 Task: In the  document Serengeti.doc, select heading and apply ' Italics'  Using "replace feature", replace:  'visitors  to tourists'
Action: Mouse moved to (161, 174)
Screenshot: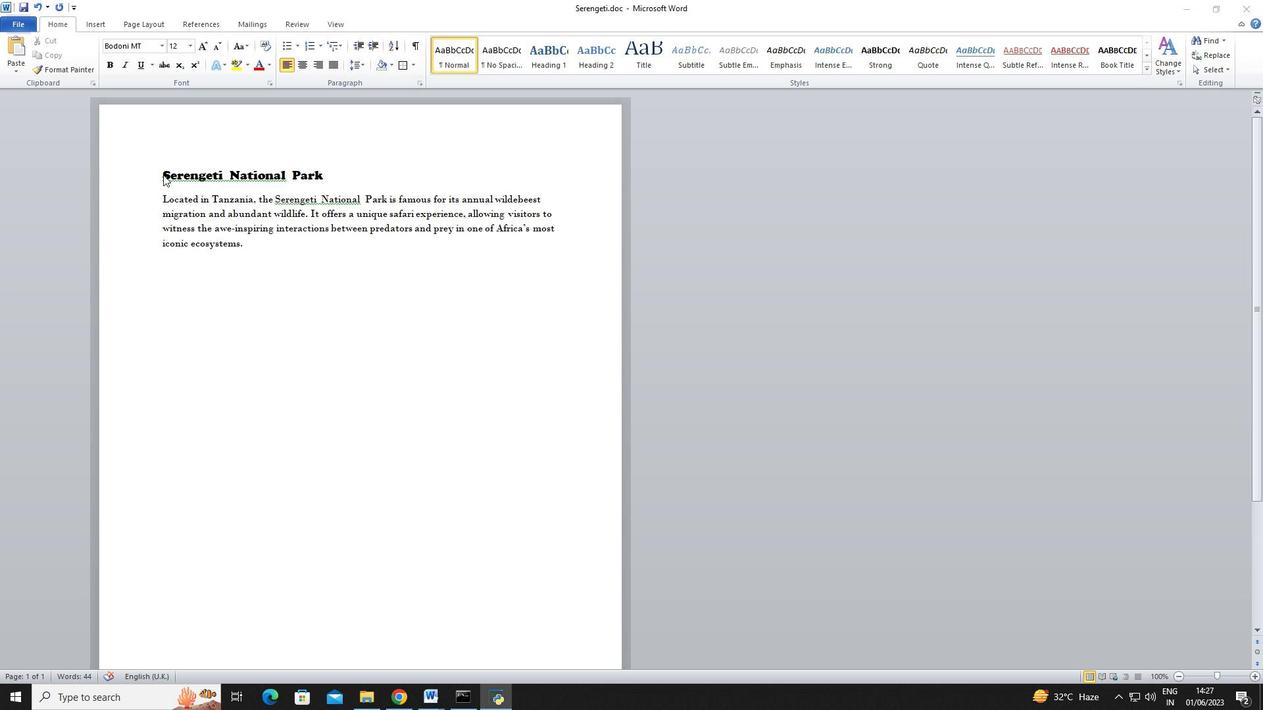 
Action: Mouse pressed left at (161, 174)
Screenshot: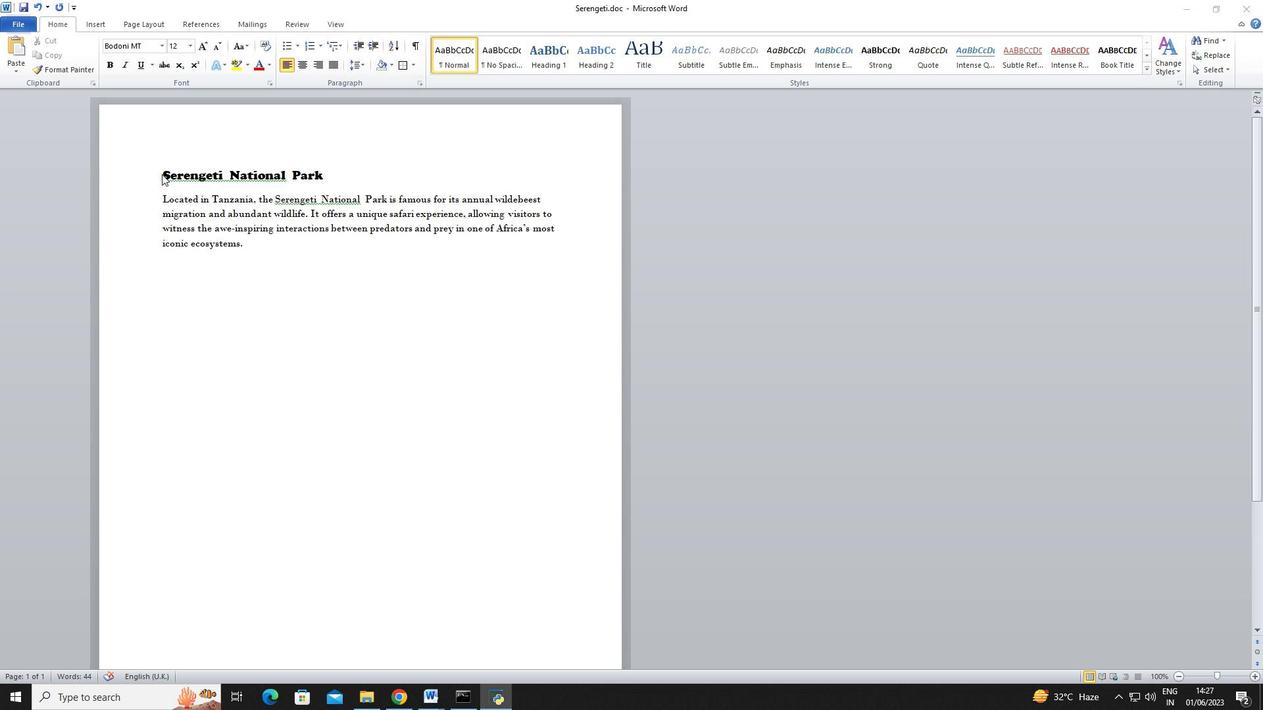
Action: Mouse moved to (164, 172)
Screenshot: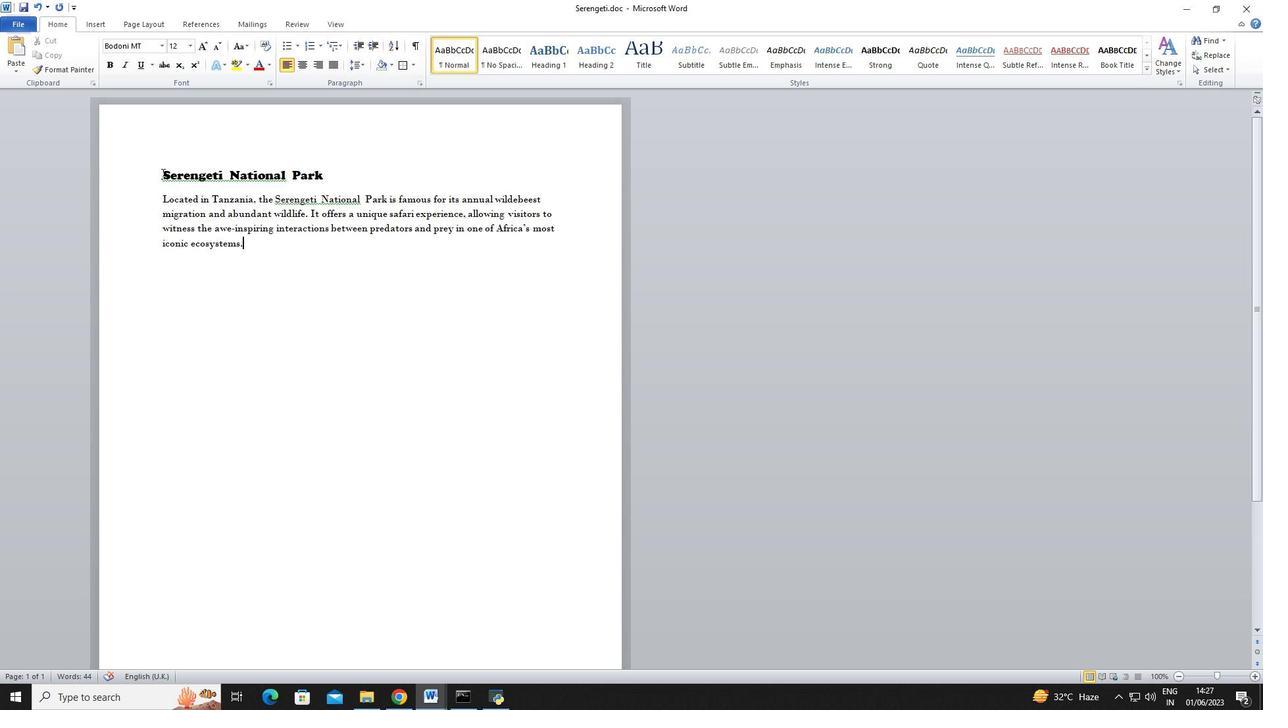 
Action: Mouse pressed left at (164, 172)
Screenshot: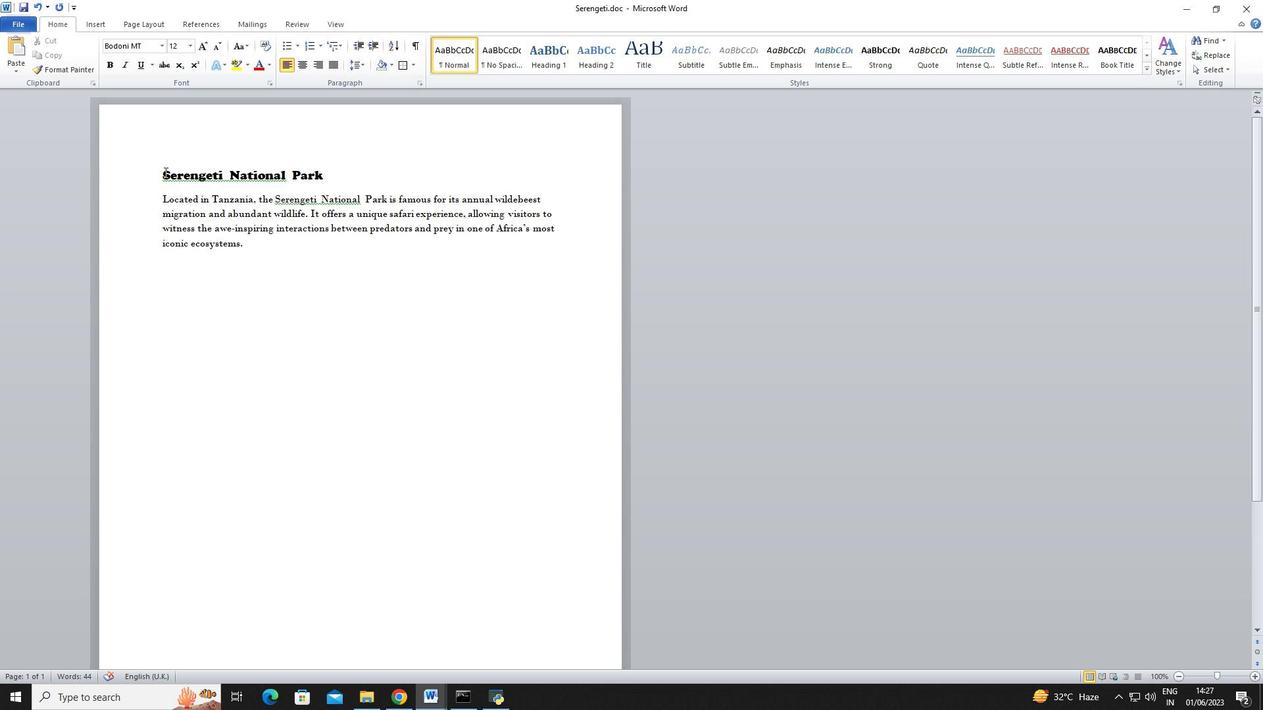 
Action: Mouse moved to (123, 63)
Screenshot: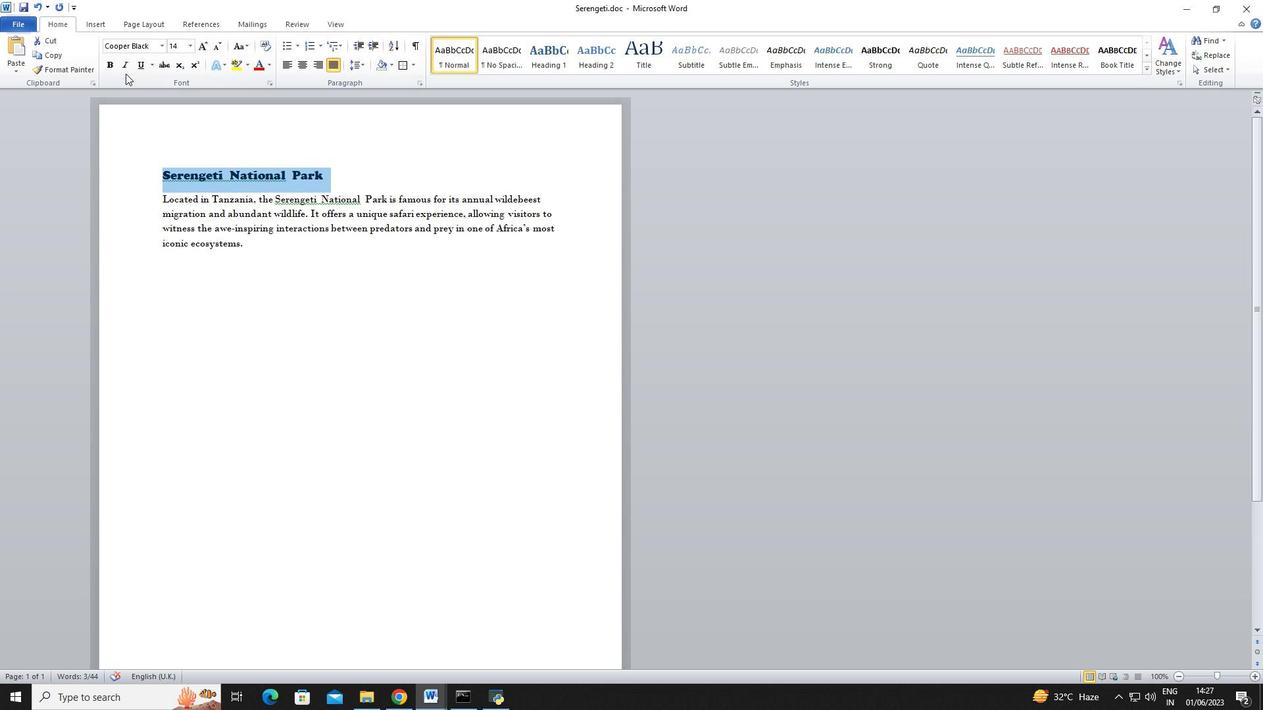 
Action: Mouse pressed left at (123, 63)
Screenshot: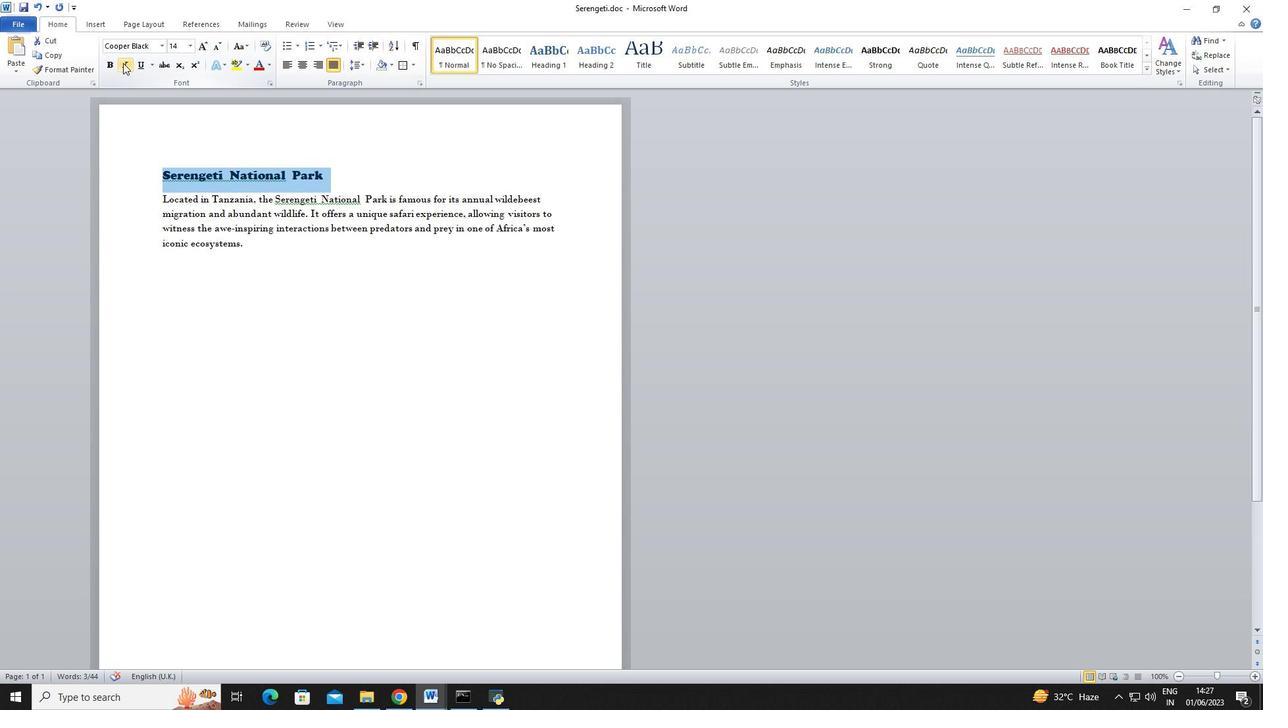 
Action: Mouse moved to (336, 258)
Screenshot: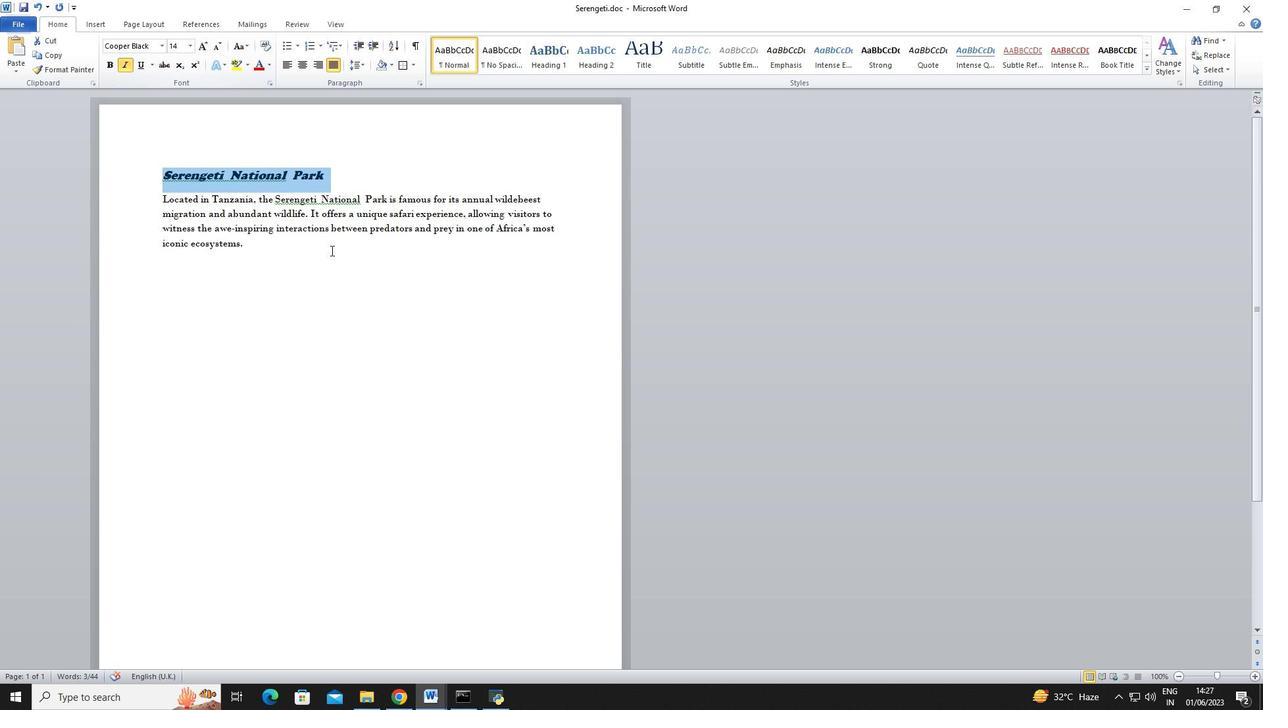 
Action: Mouse pressed left at (336, 258)
Screenshot: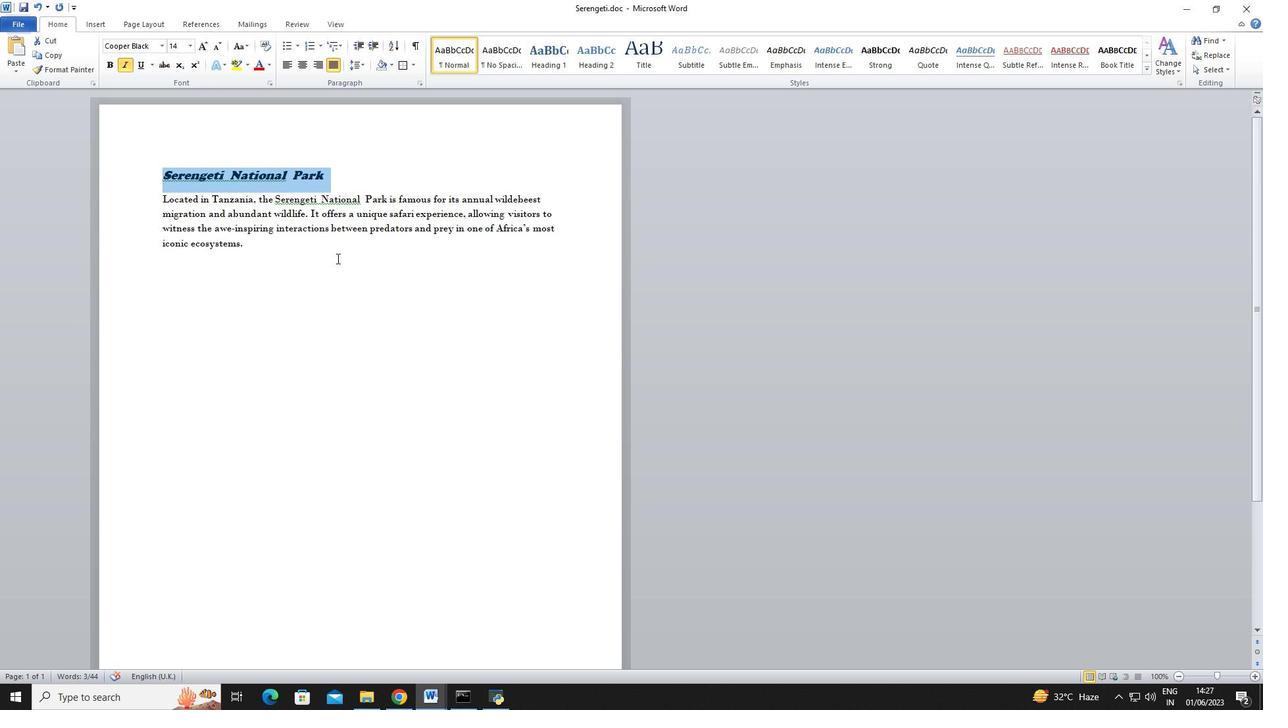 
Action: Mouse moved to (509, 211)
Screenshot: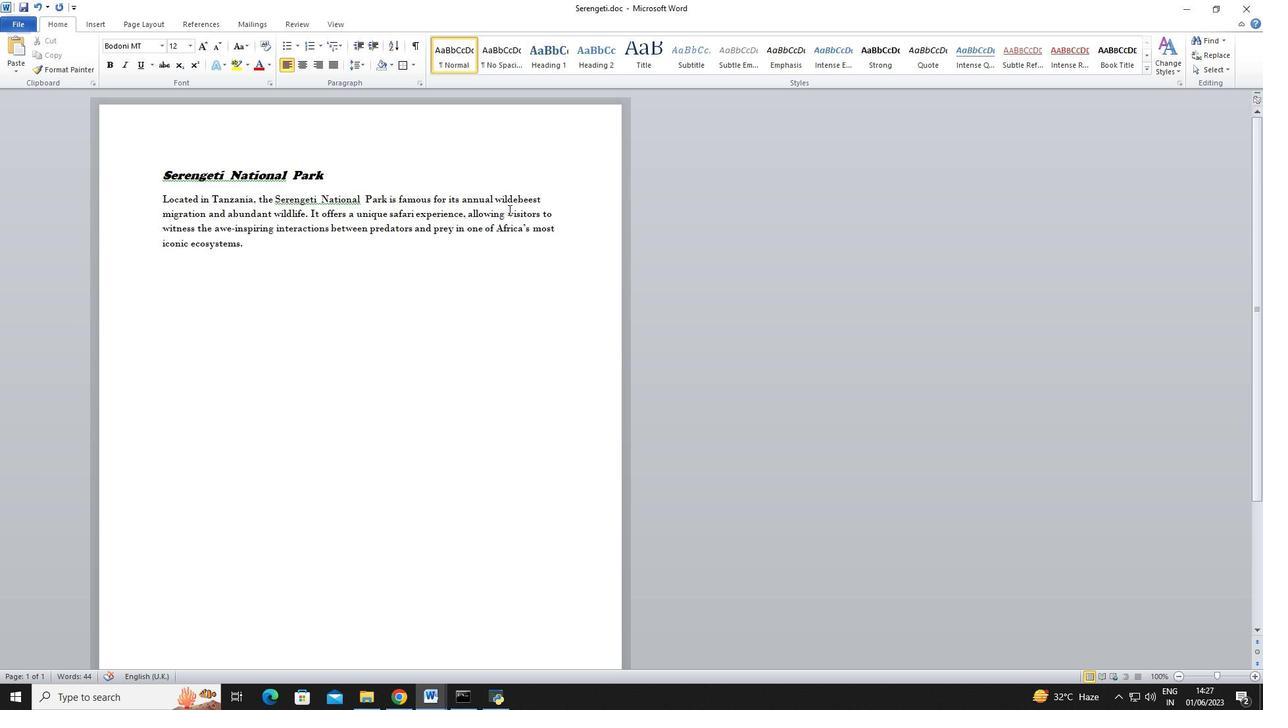 
Action: Mouse pressed left at (509, 211)
Screenshot: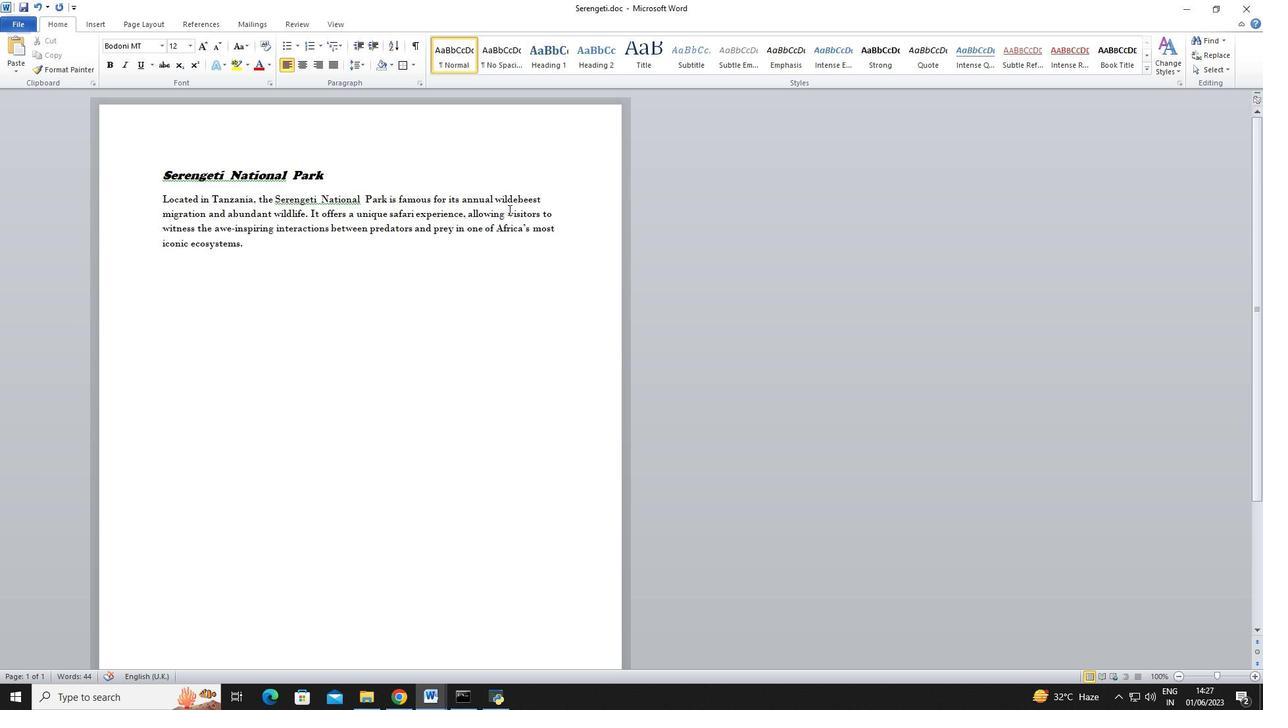 
Action: Mouse moved to (525, 288)
Screenshot: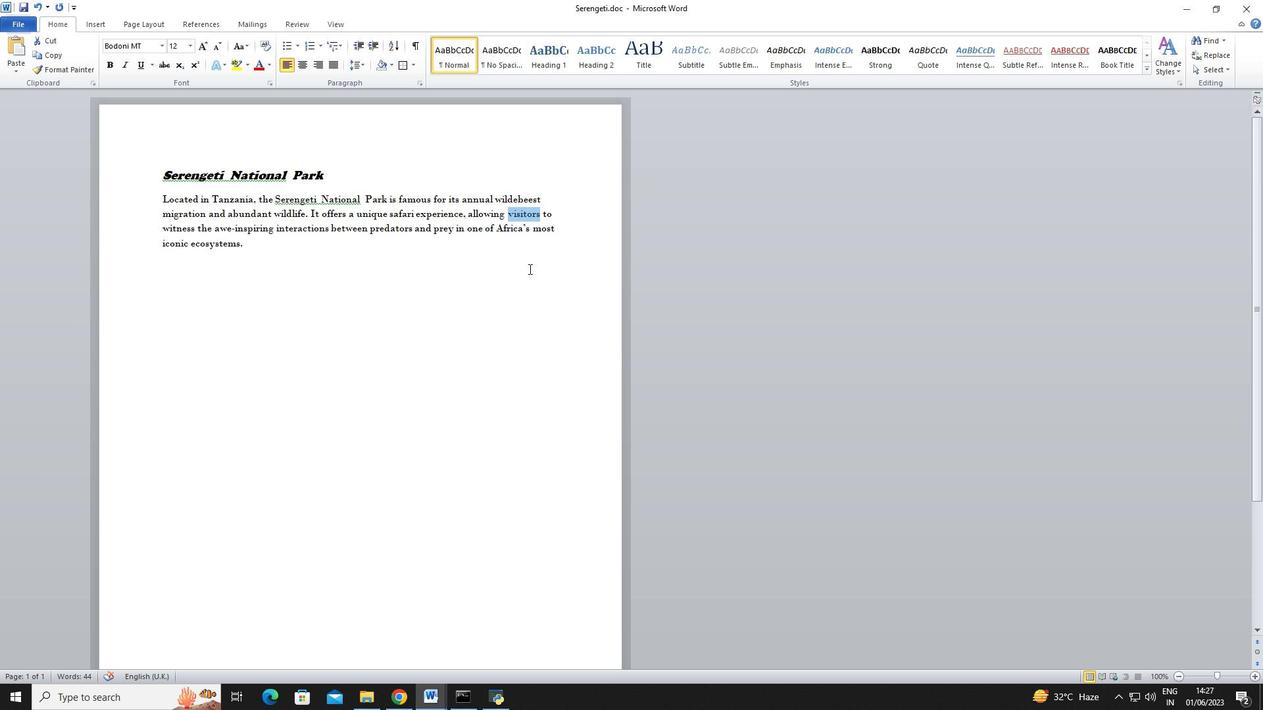 
Action: Key pressed ctrl+H
Screenshot: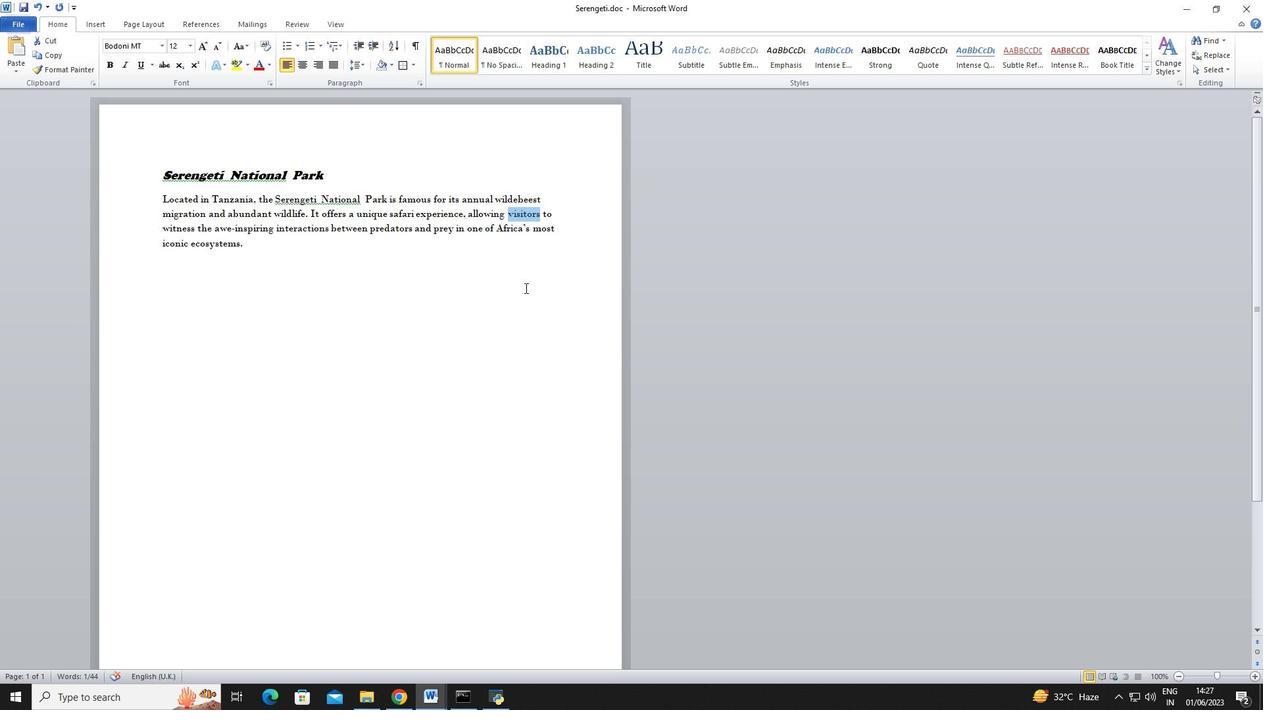 
Action: Mouse moved to (525, 344)
Screenshot: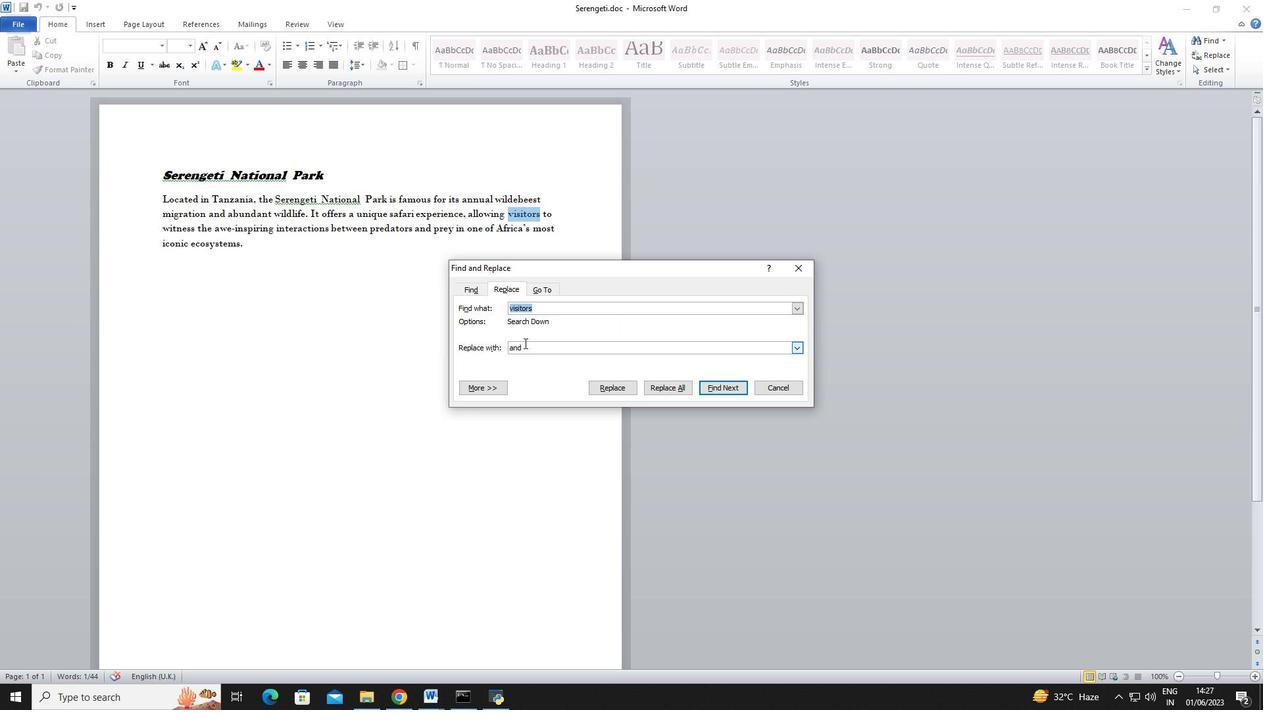 
Action: Mouse pressed left at (525, 344)
Screenshot: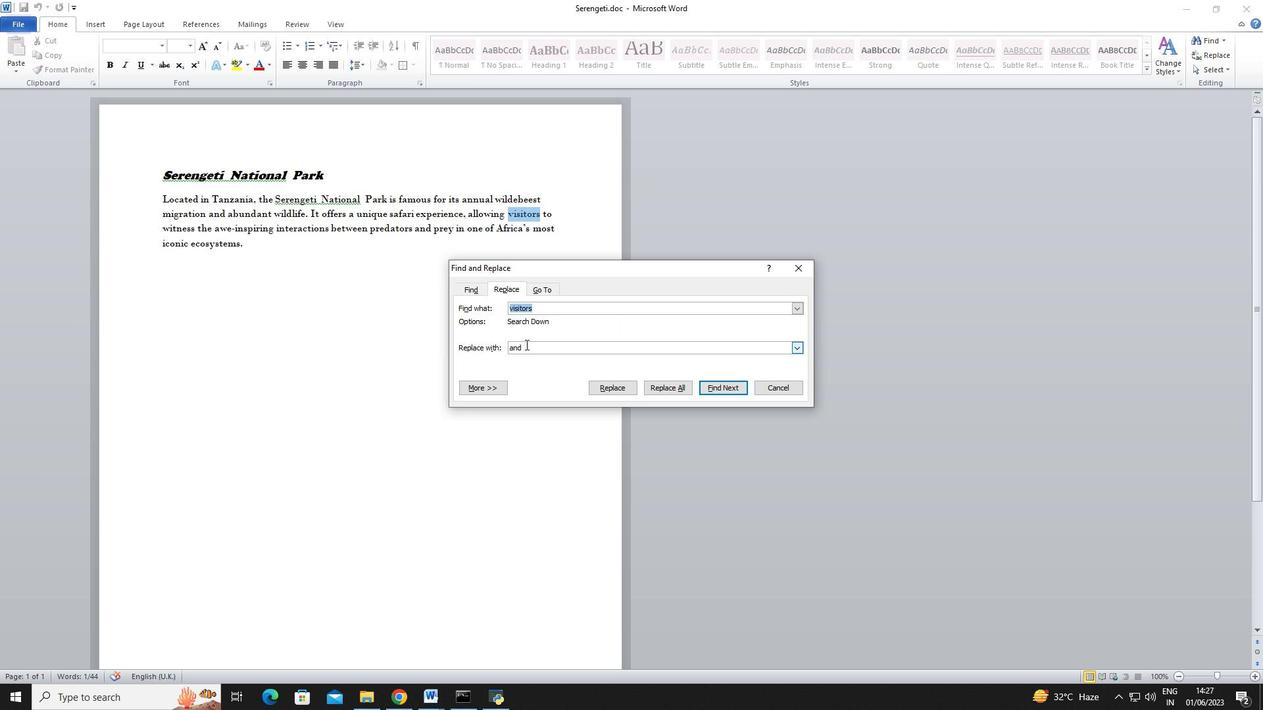 
Action: Mouse moved to (502, 348)
Screenshot: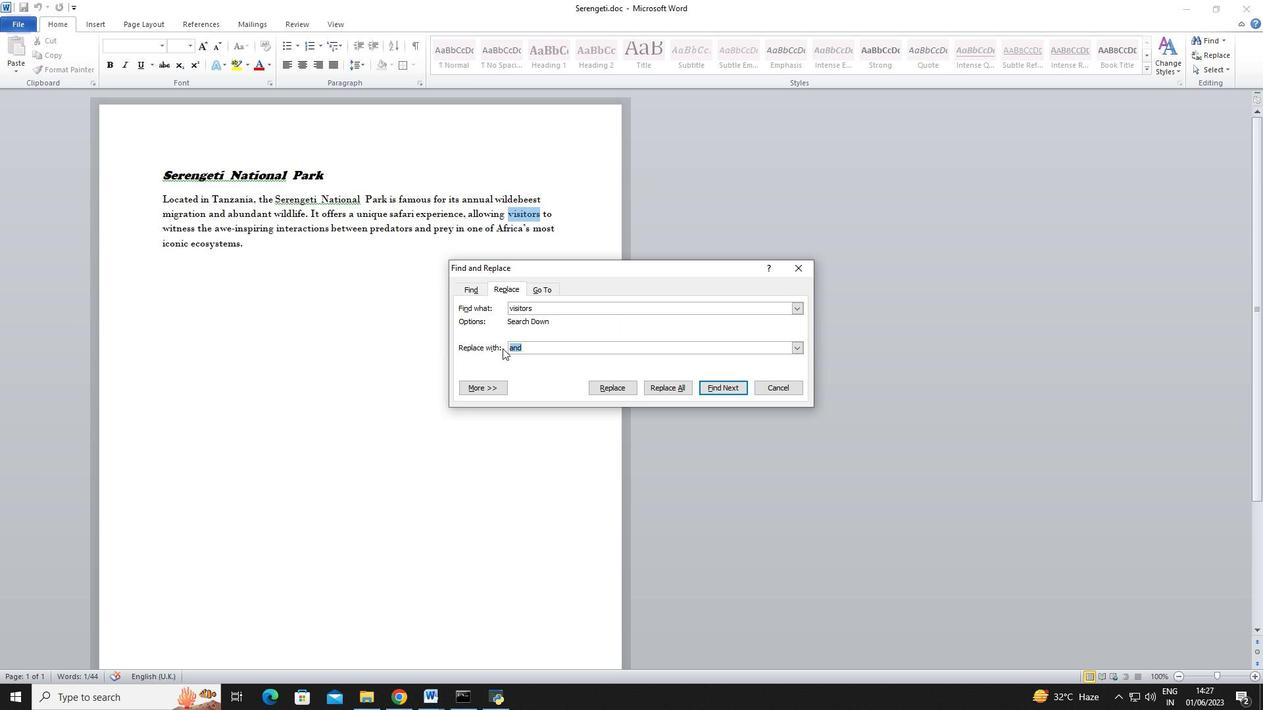 
Action: Key pressed tourists
Screenshot: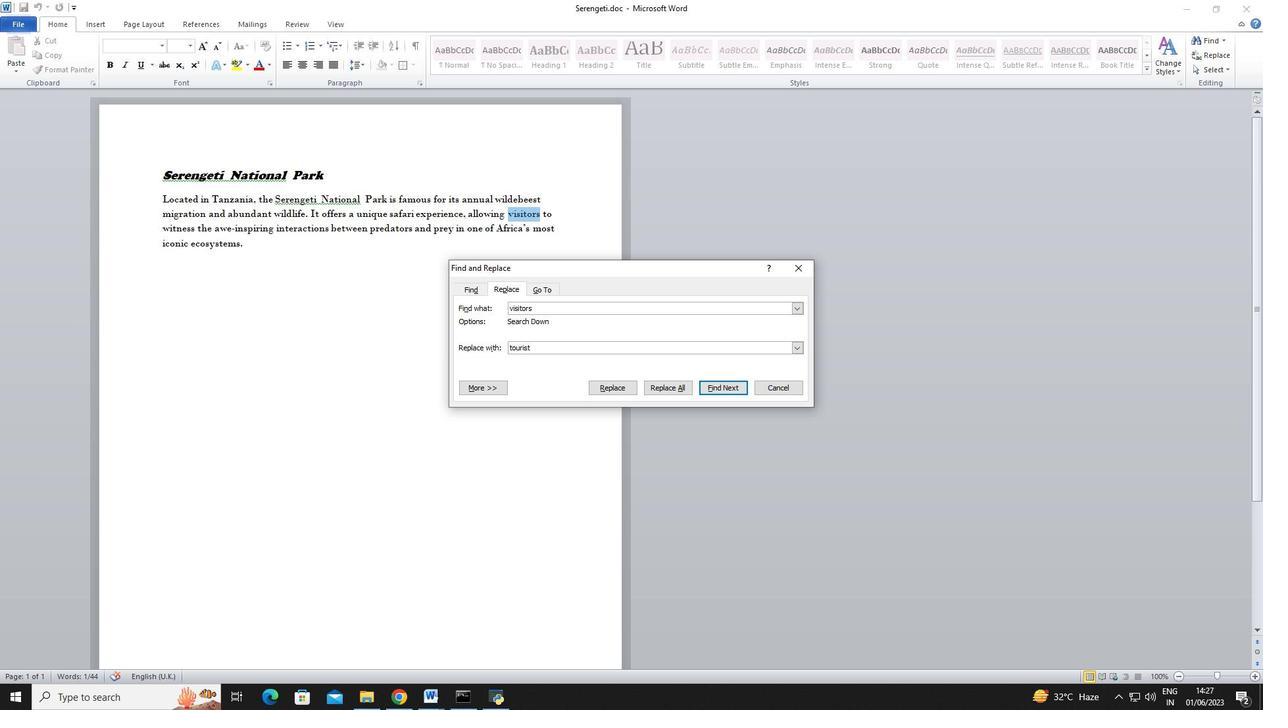 
Action: Mouse moved to (604, 390)
Screenshot: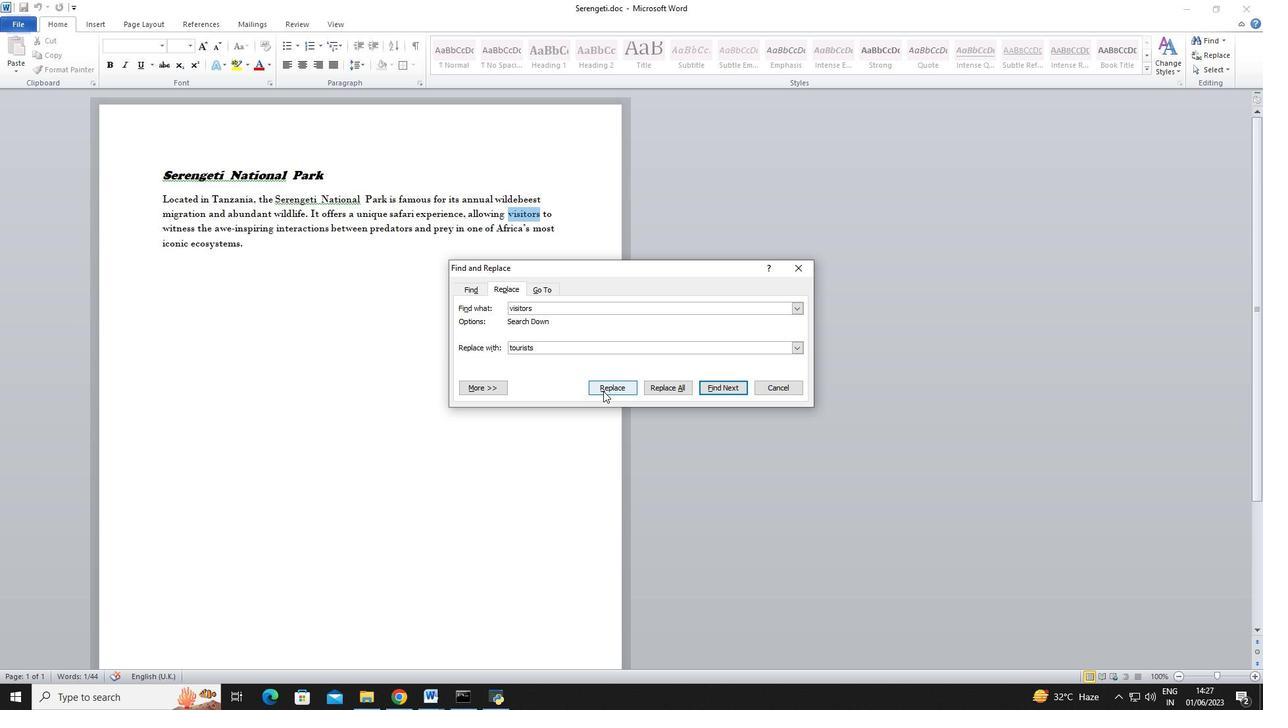 
Action: Mouse pressed left at (604, 390)
Screenshot: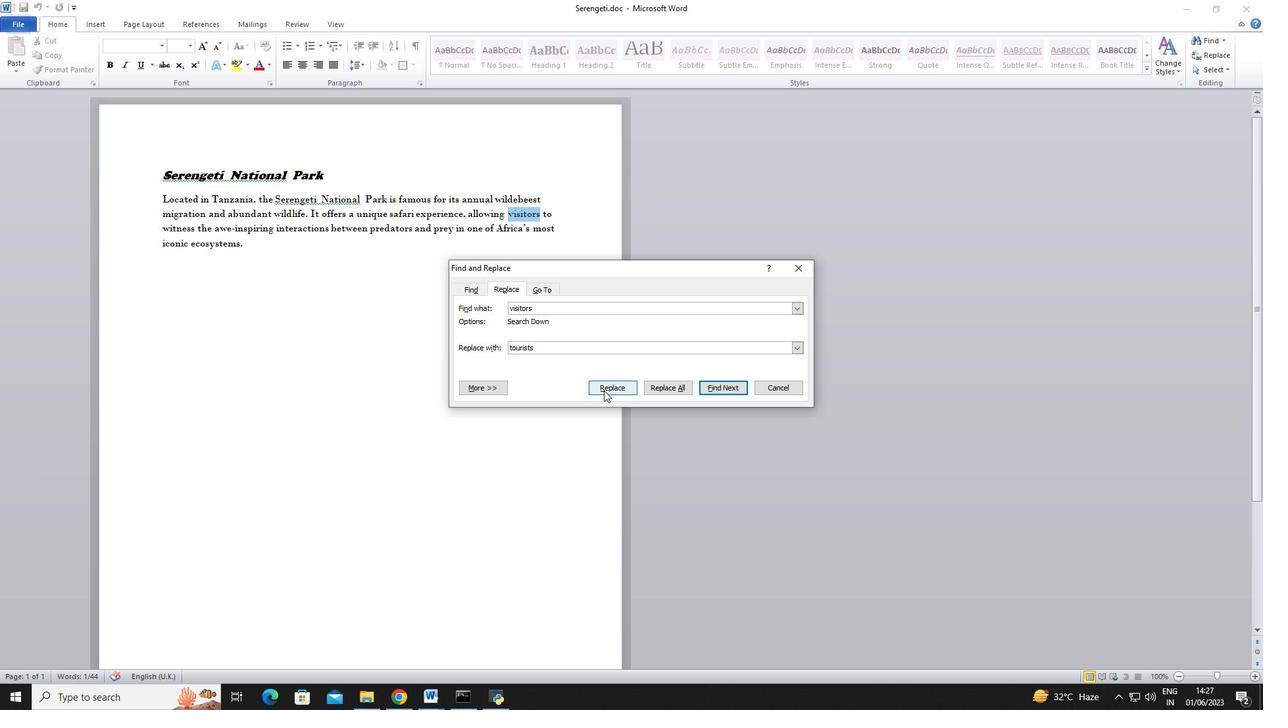 
Action: Mouse moved to (595, 384)
Screenshot: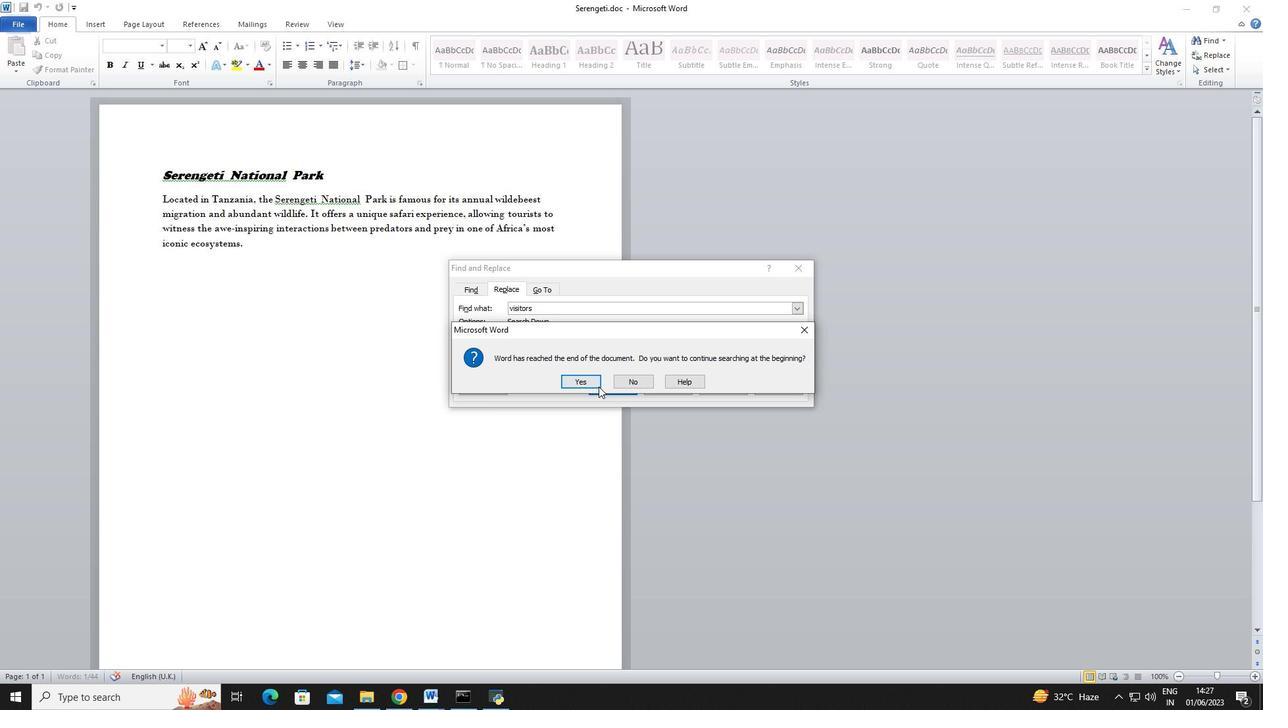 
Action: Mouse pressed left at (595, 384)
Screenshot: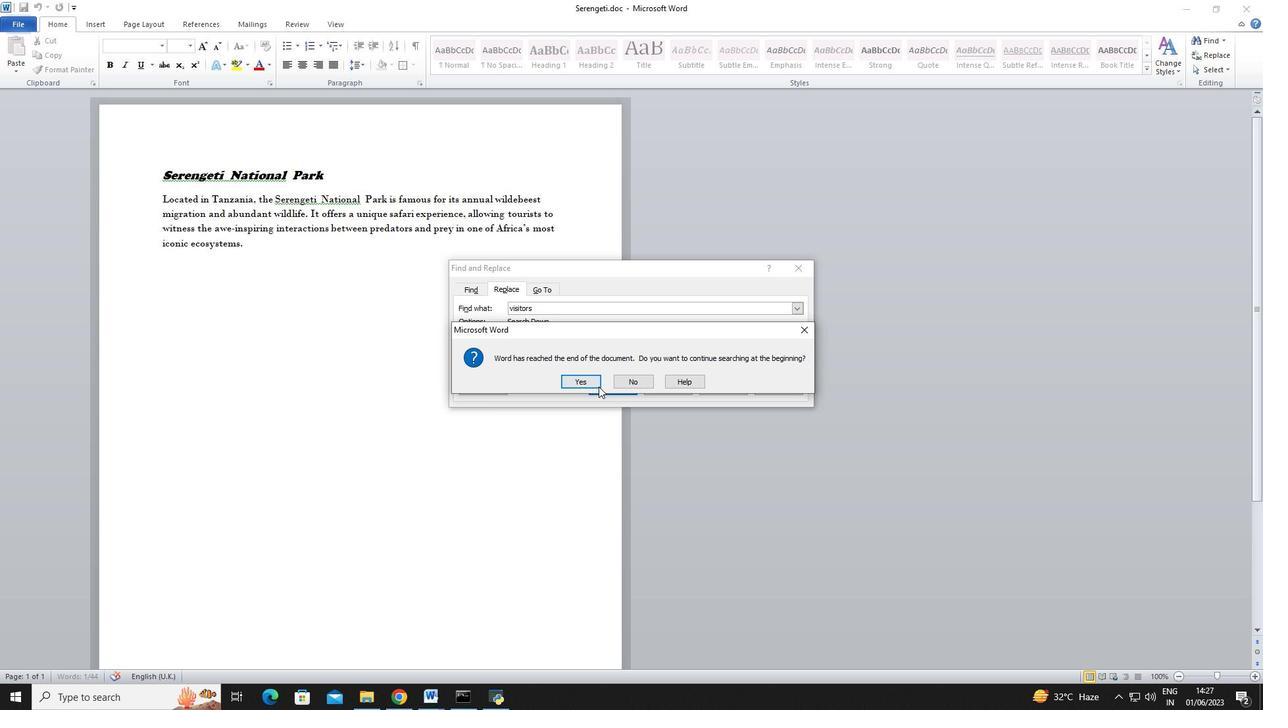 
Action: Mouse pressed left at (595, 384)
Screenshot: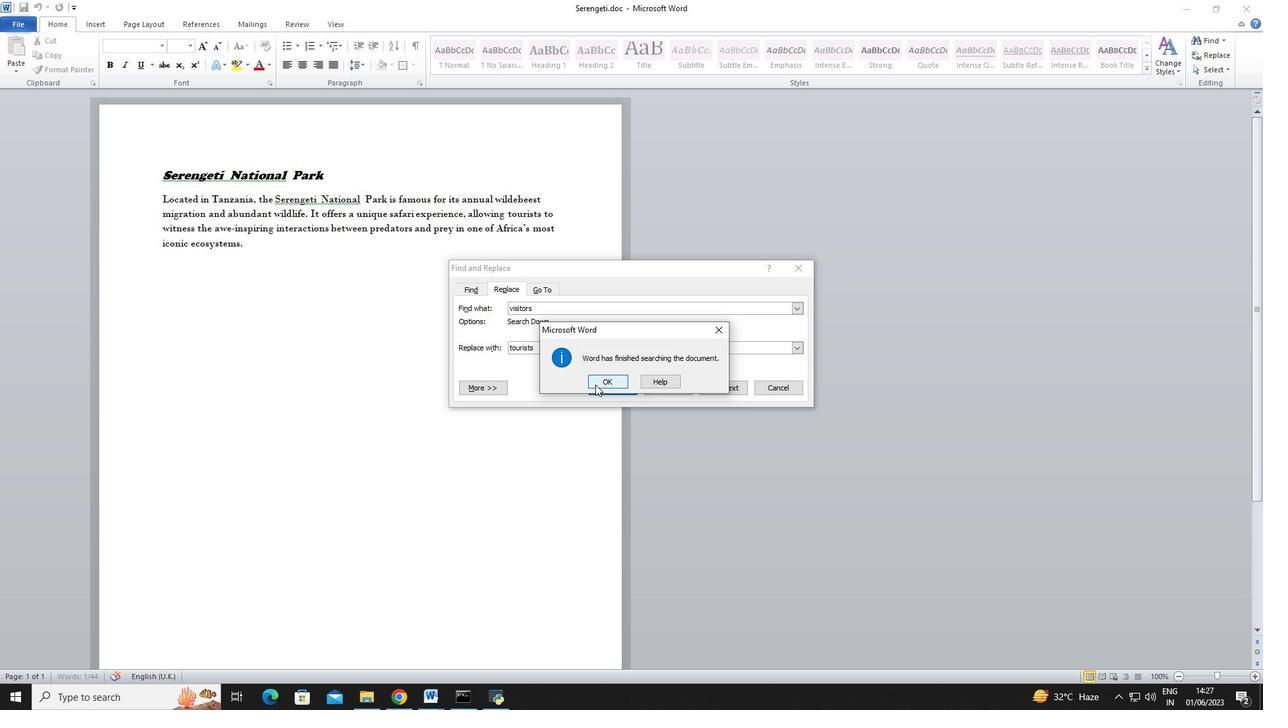 
Action: Mouse moved to (808, 269)
Screenshot: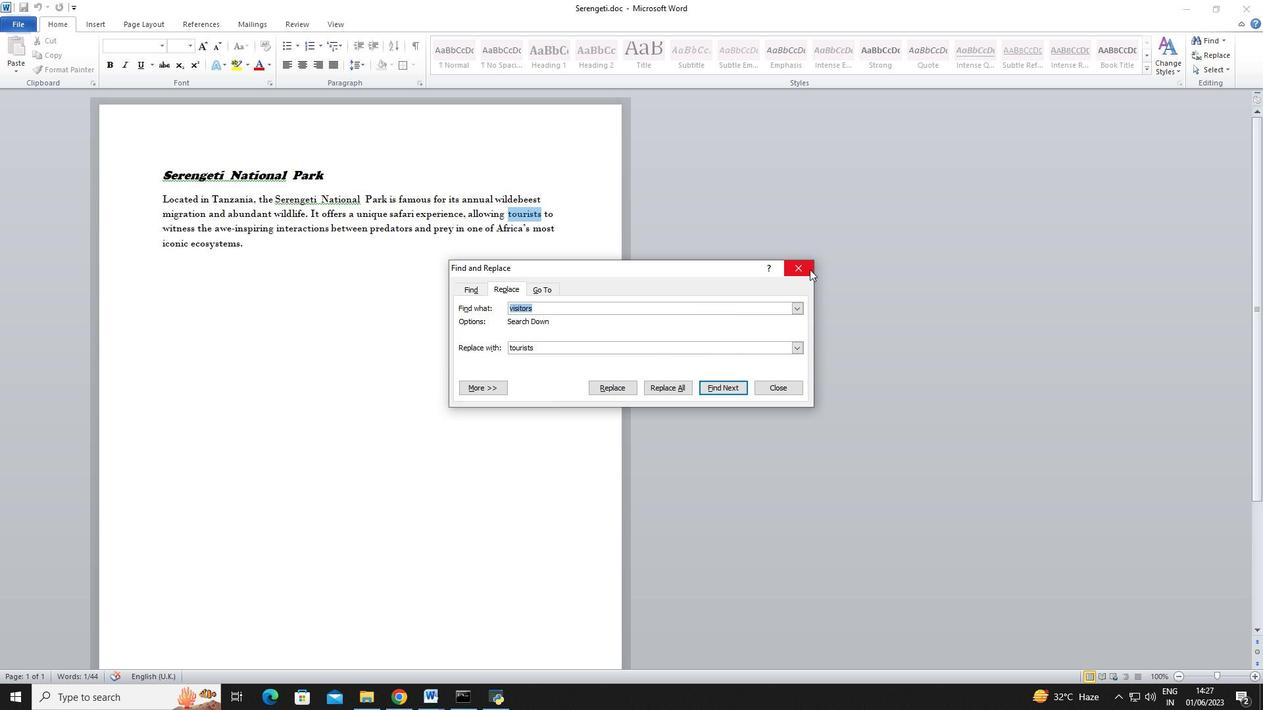 
Action: Mouse pressed left at (808, 269)
Screenshot: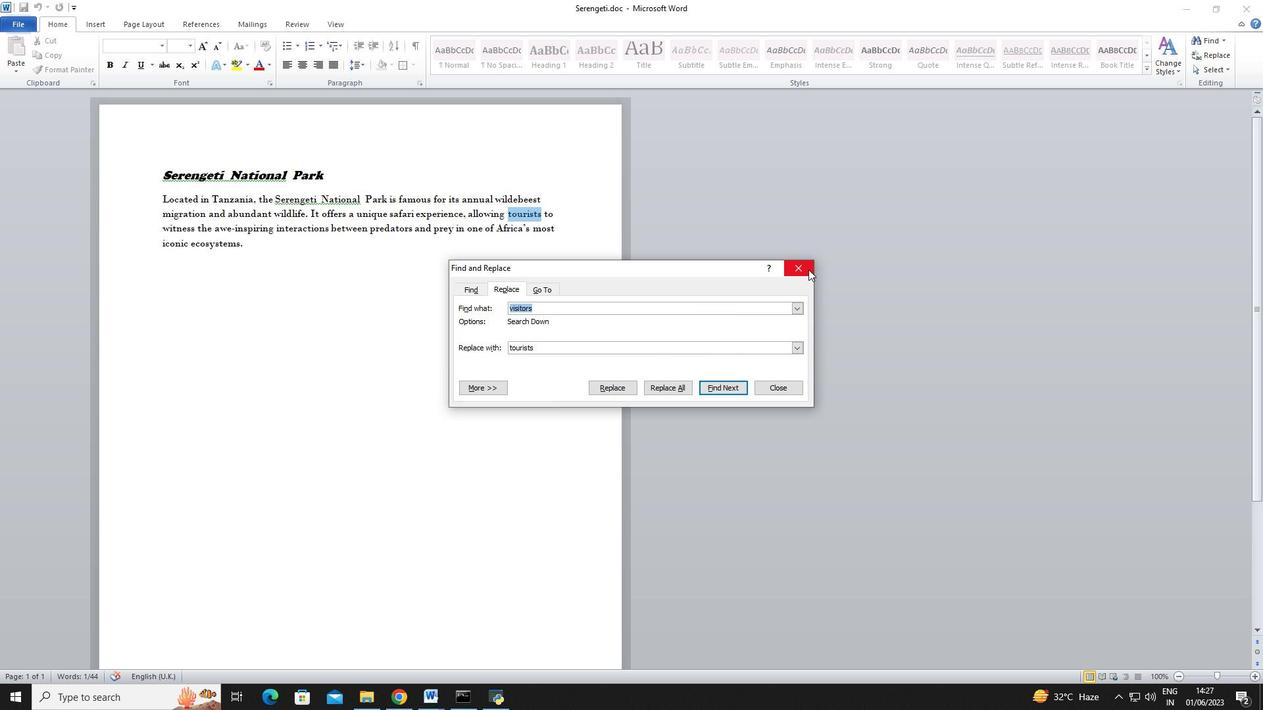 
Action: Mouse moved to (301, 260)
Screenshot: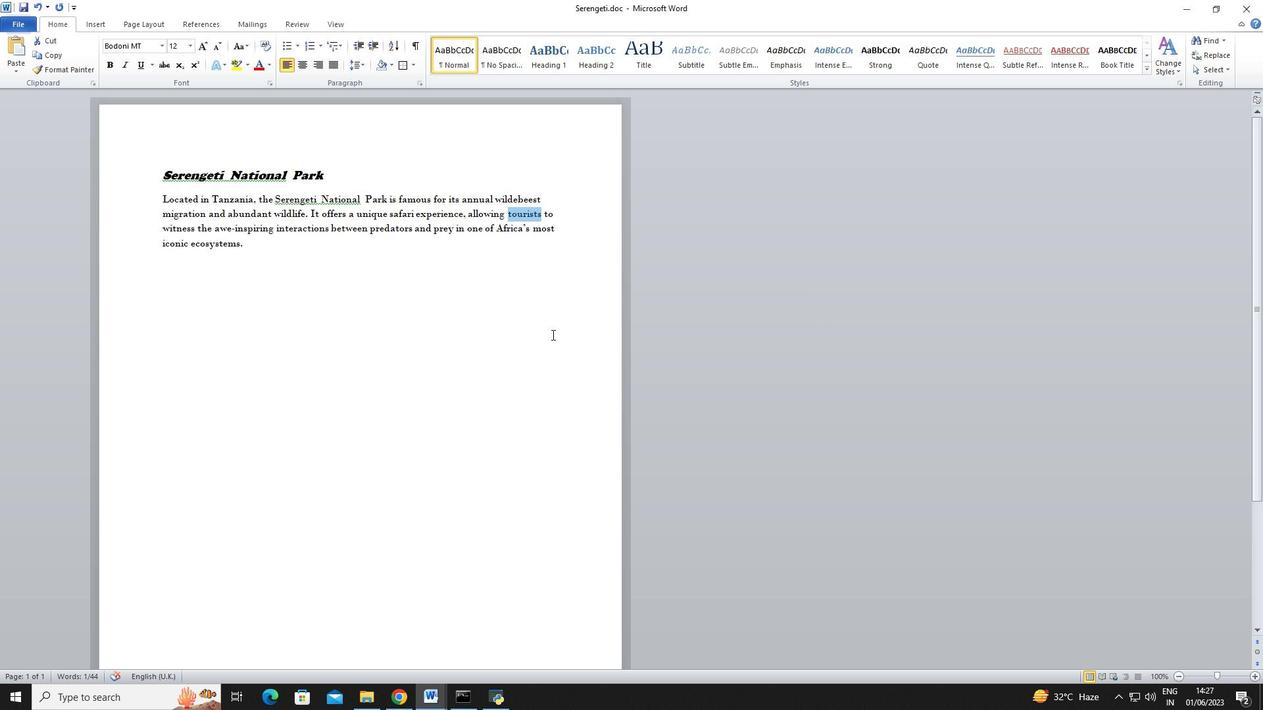 
Action: Mouse pressed left at (301, 260)
Screenshot: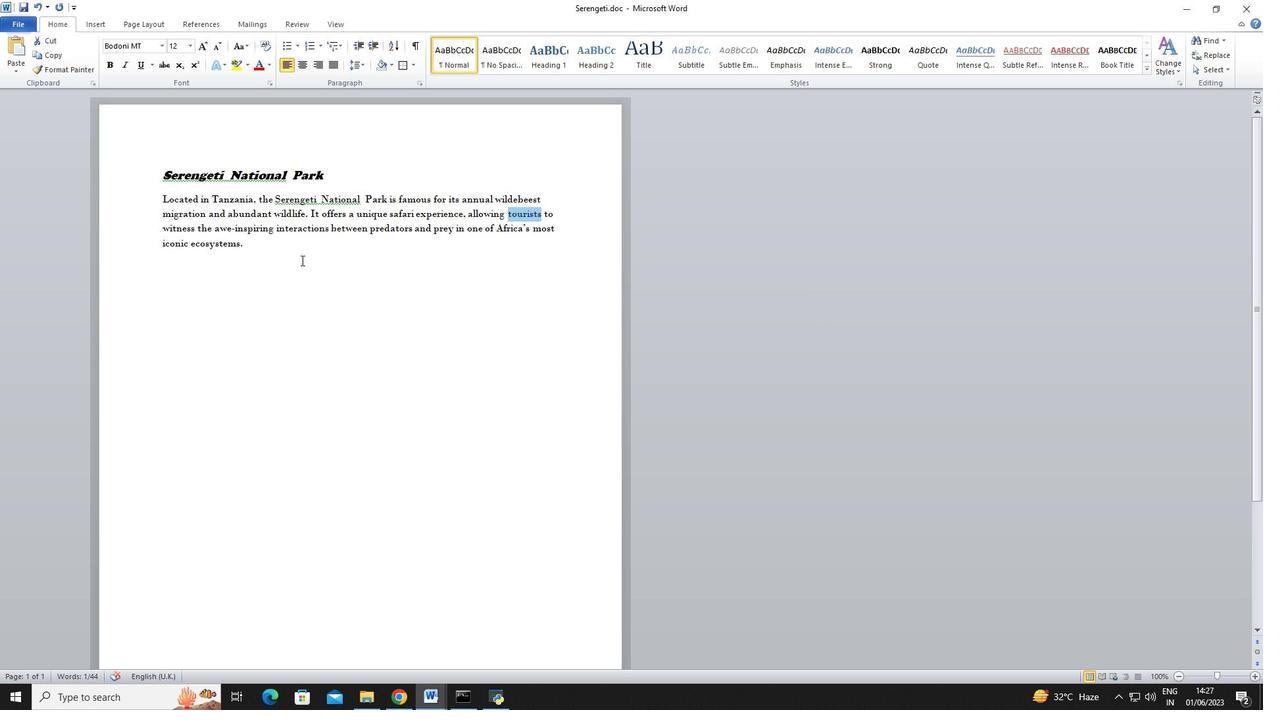 
